 Task: Look for properties with 8+ bedrooms.
Action: Mouse moved to (957, 110)
Screenshot: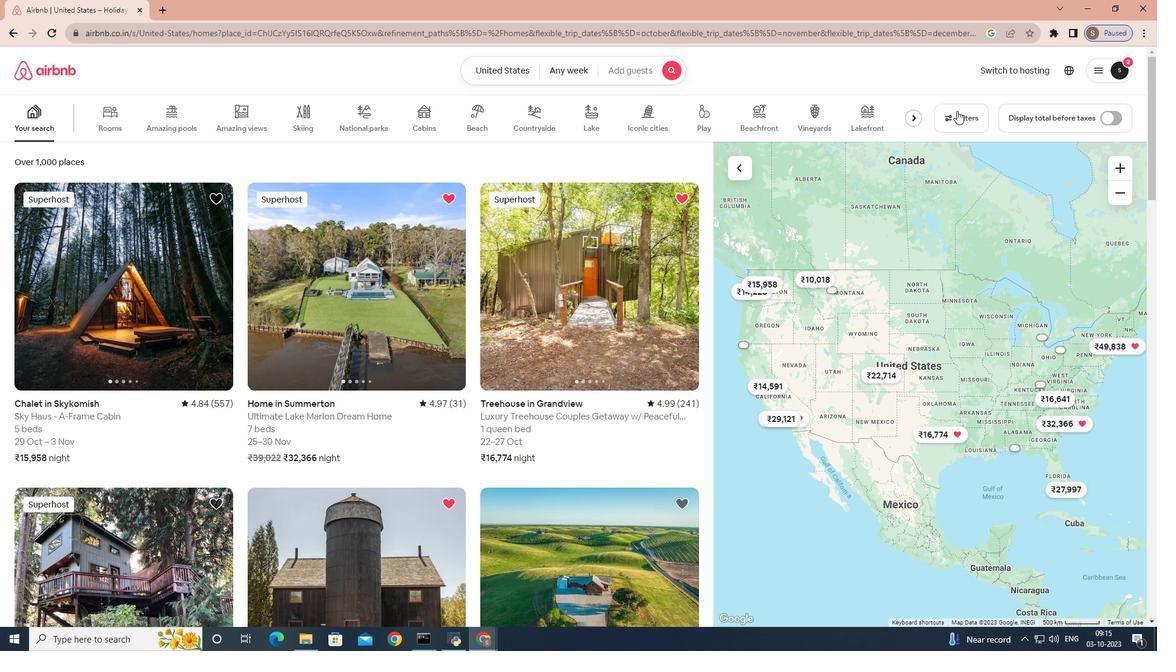 
Action: Mouse pressed left at (957, 110)
Screenshot: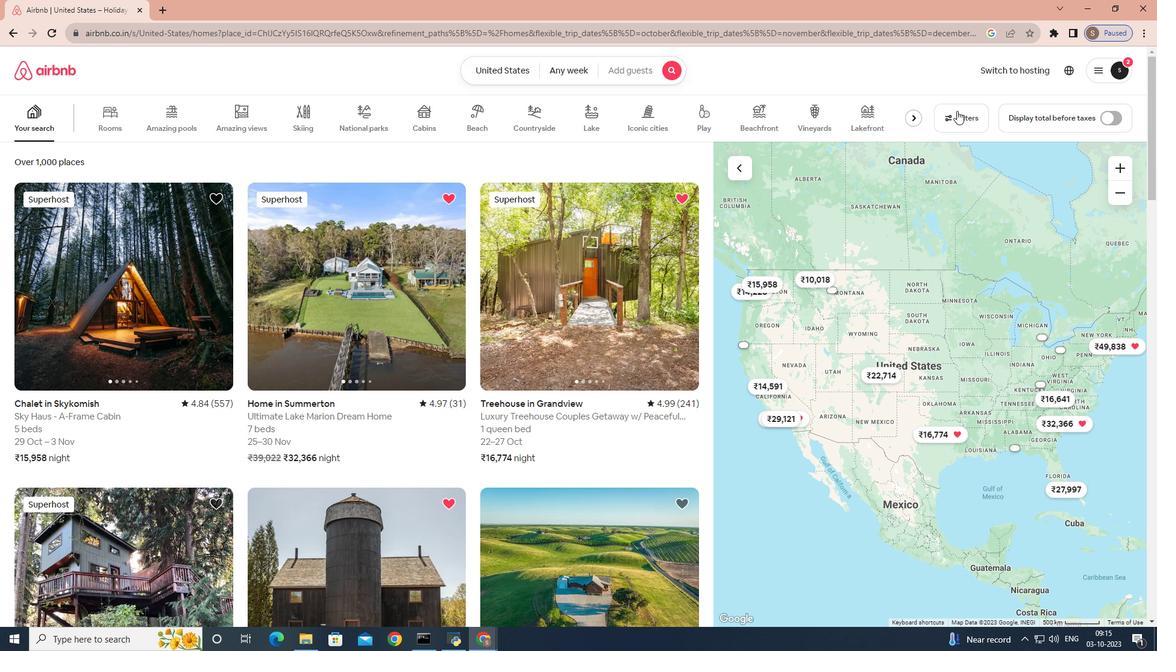 
Action: Mouse moved to (721, 183)
Screenshot: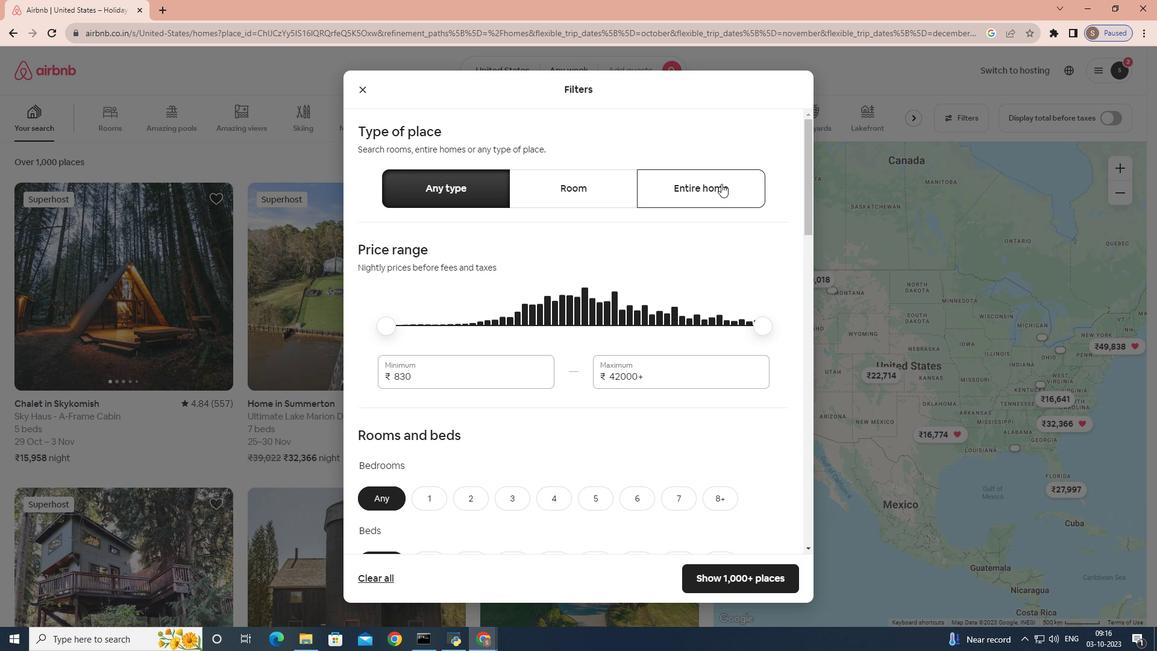 
Action: Mouse pressed left at (721, 183)
Screenshot: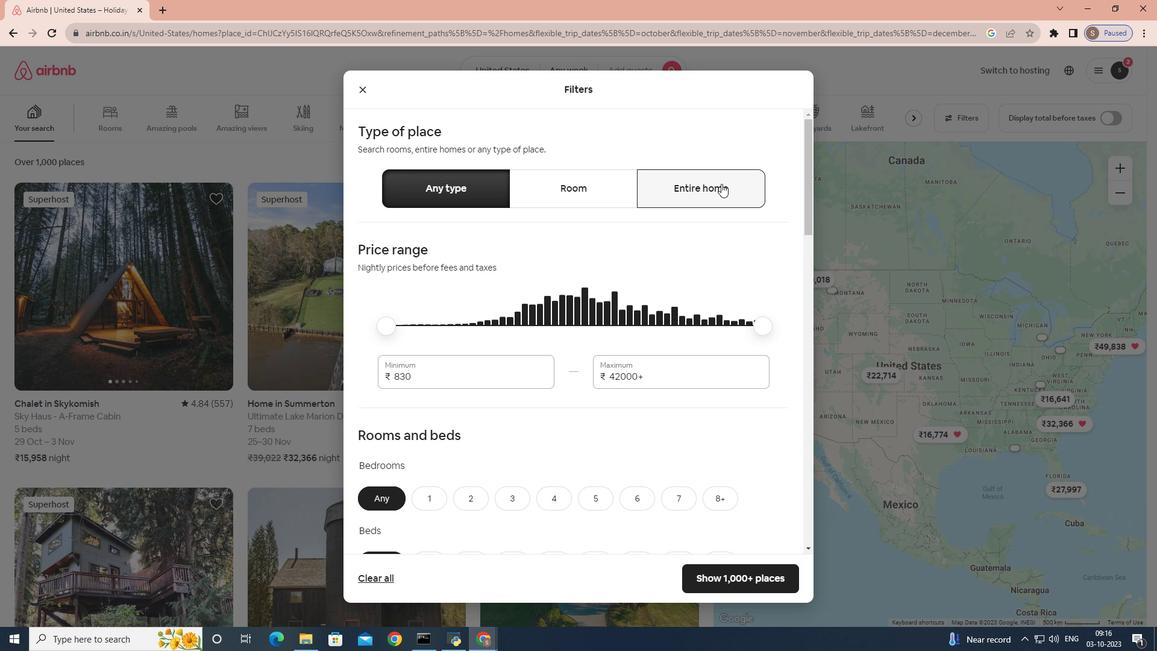 
Action: Mouse moved to (723, 493)
Screenshot: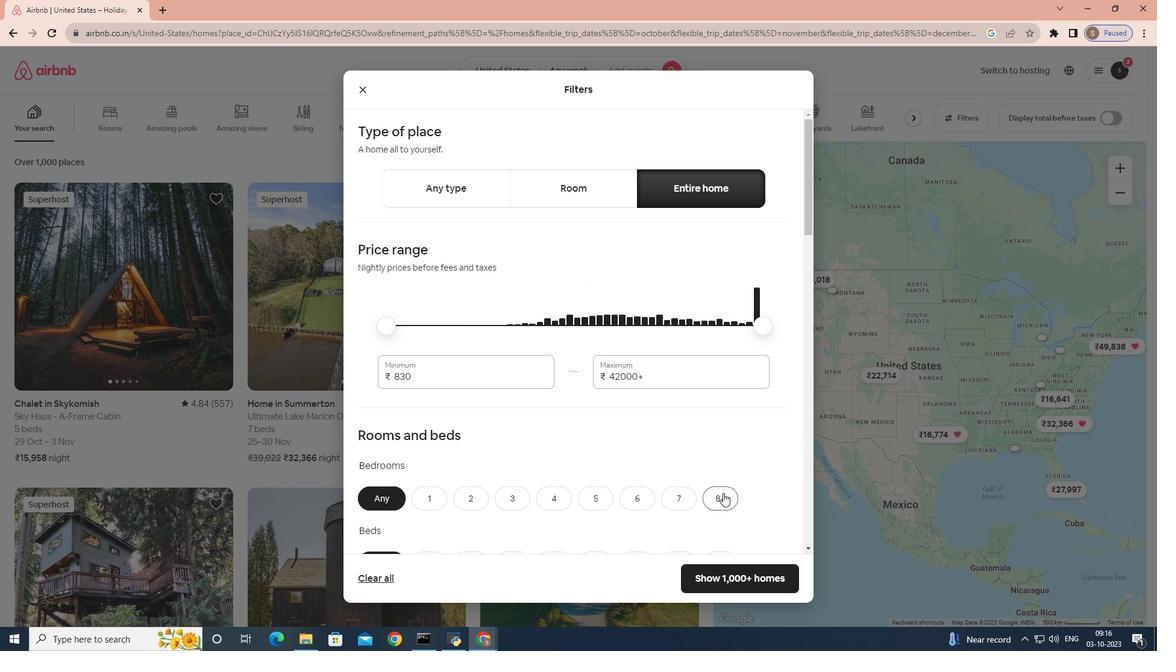 
Action: Mouse pressed left at (723, 493)
Screenshot: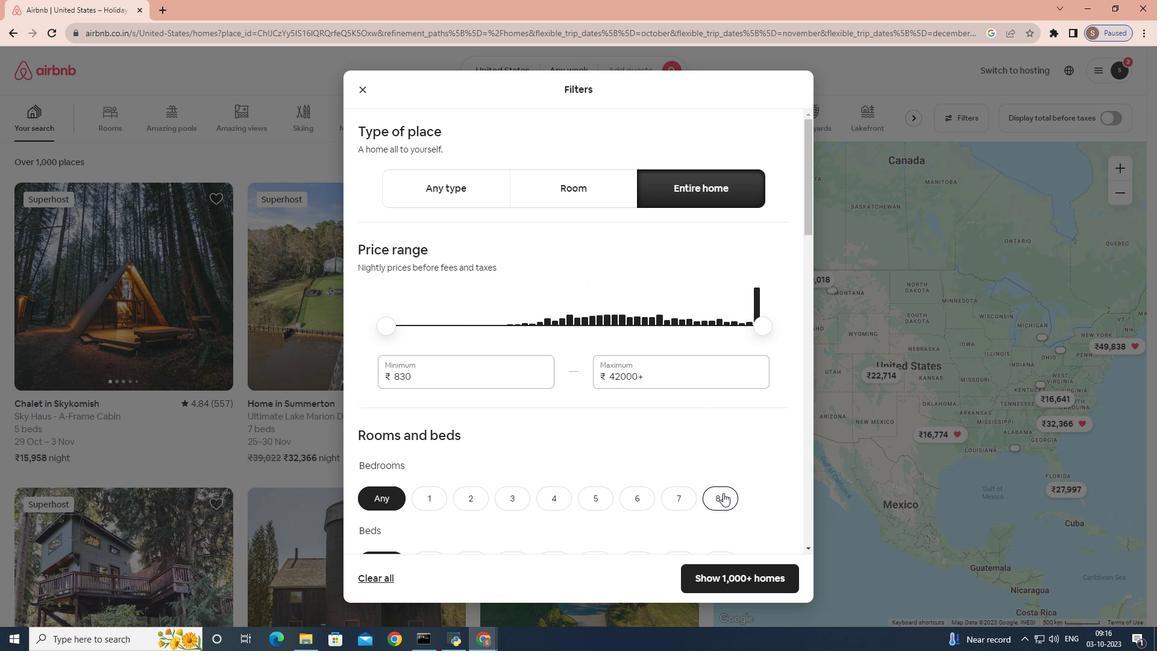 
Action: Mouse moved to (733, 578)
Screenshot: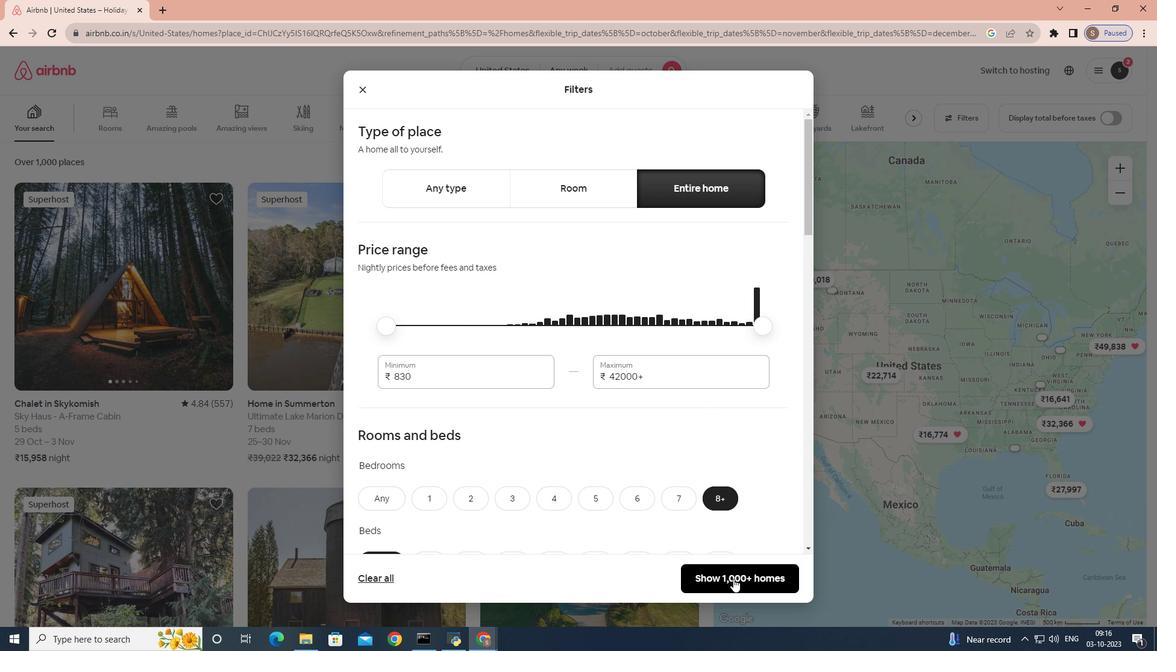 
Action: Mouse pressed left at (733, 578)
Screenshot: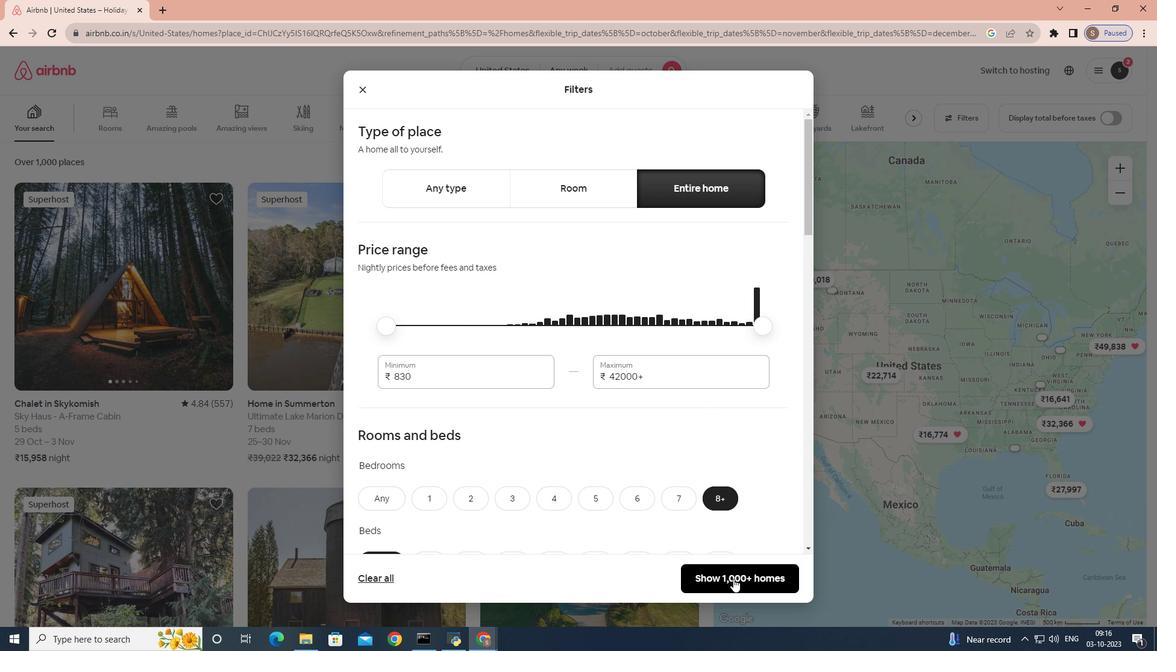
Action: Mouse moved to (734, 579)
Screenshot: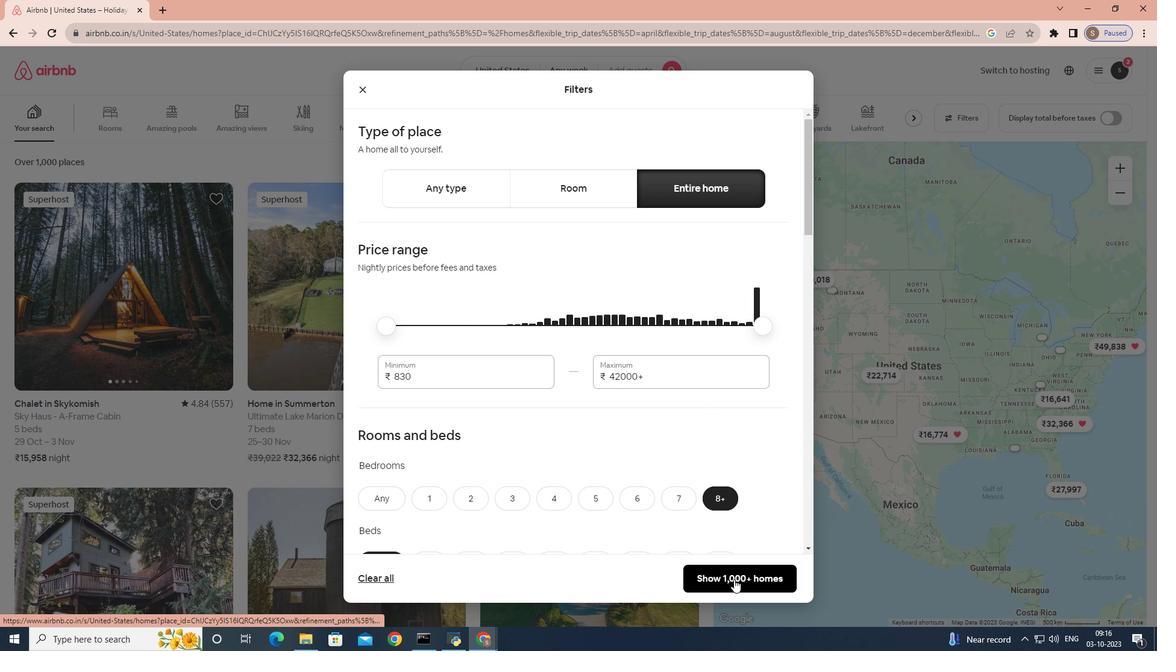 
